 Task: Change the background color to light blue 2.
Action: Mouse moved to (58, 98)
Screenshot: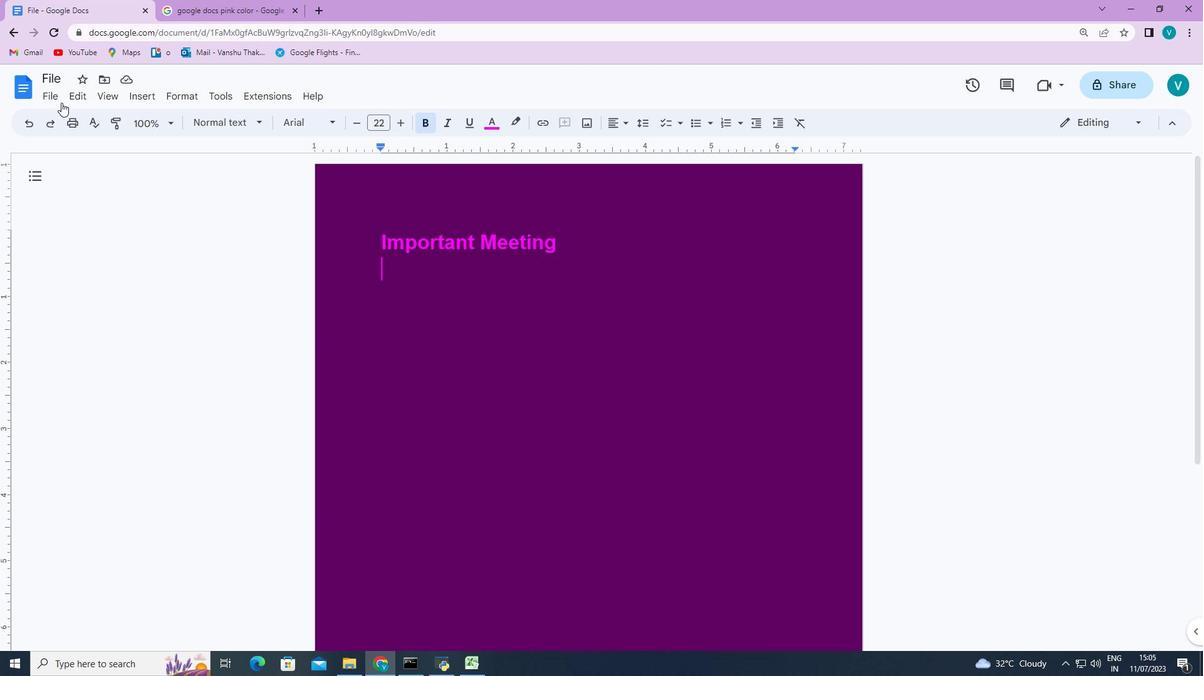 
Action: Mouse pressed left at (58, 98)
Screenshot: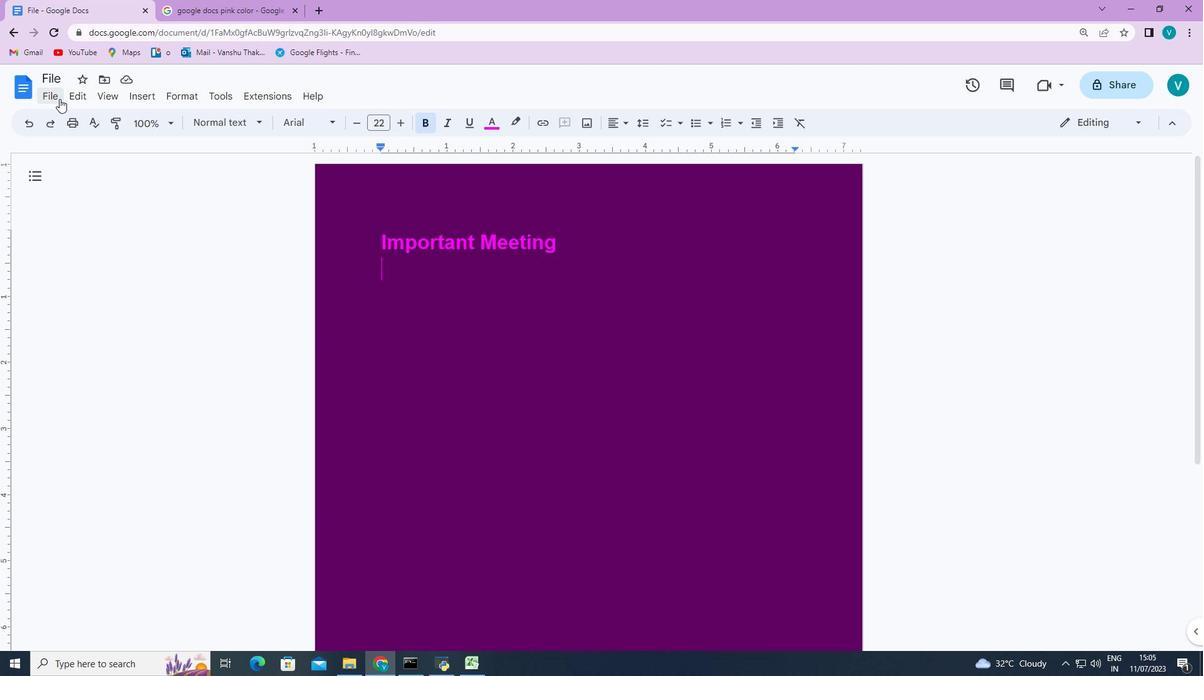
Action: Mouse moved to (82, 475)
Screenshot: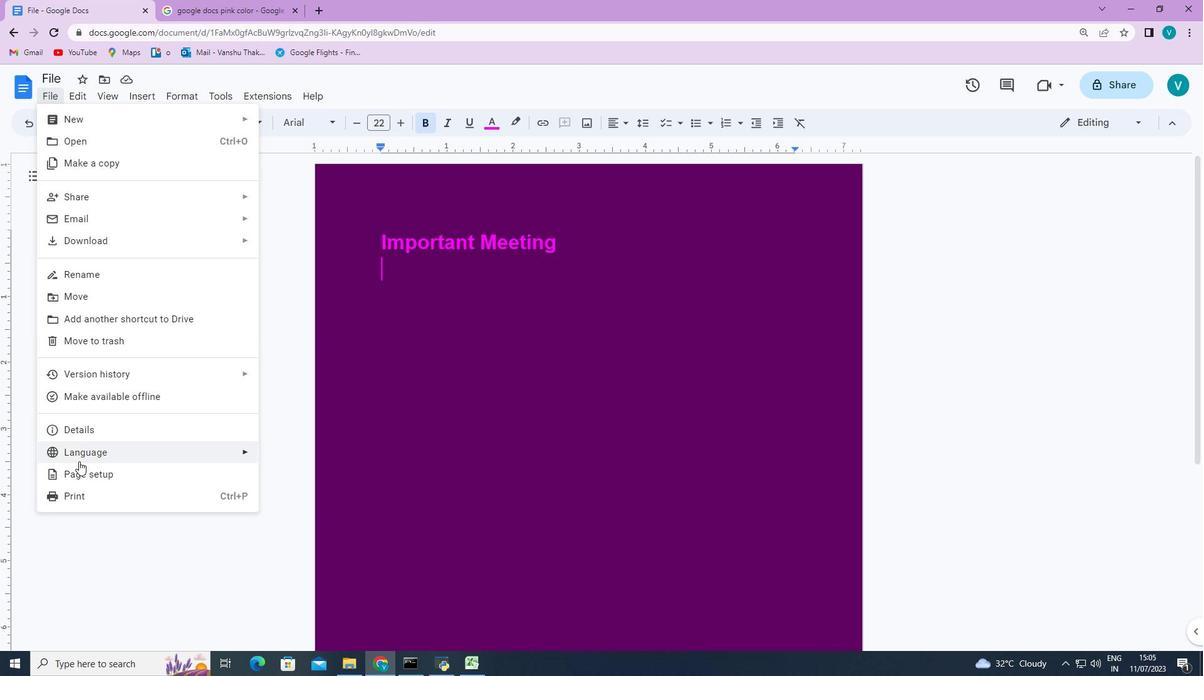 
Action: Mouse pressed left at (82, 475)
Screenshot: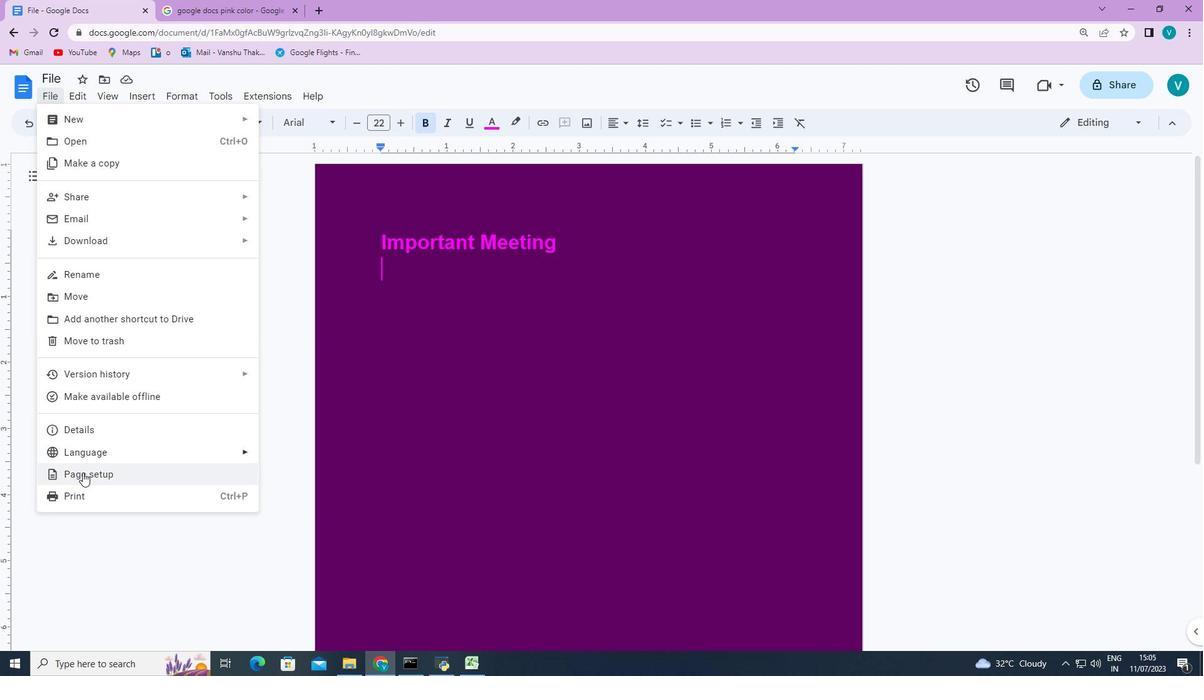 
Action: Mouse moved to (637, 228)
Screenshot: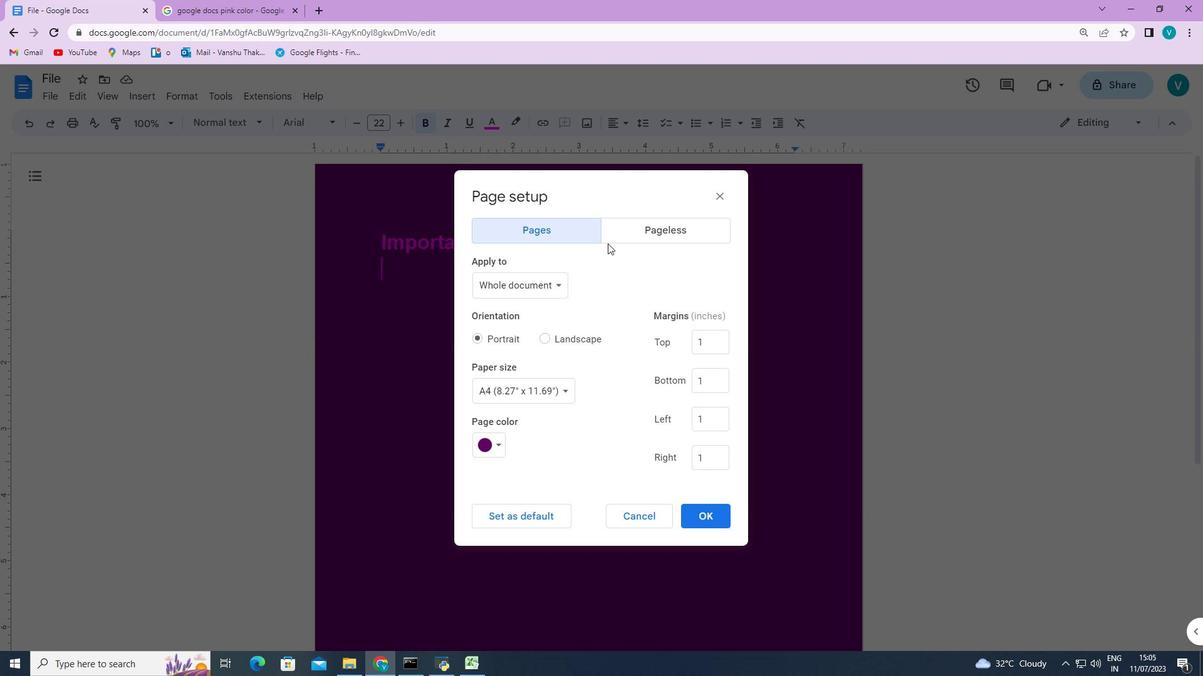 
Action: Mouse pressed left at (637, 228)
Screenshot: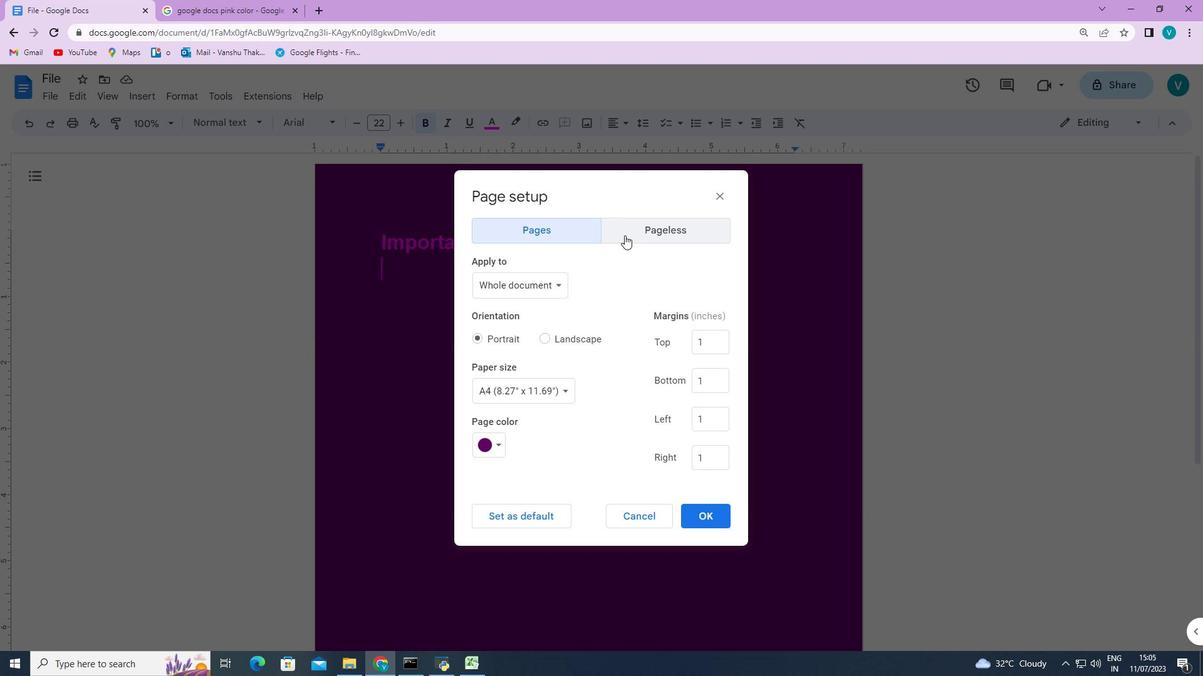 
Action: Mouse moved to (497, 497)
Screenshot: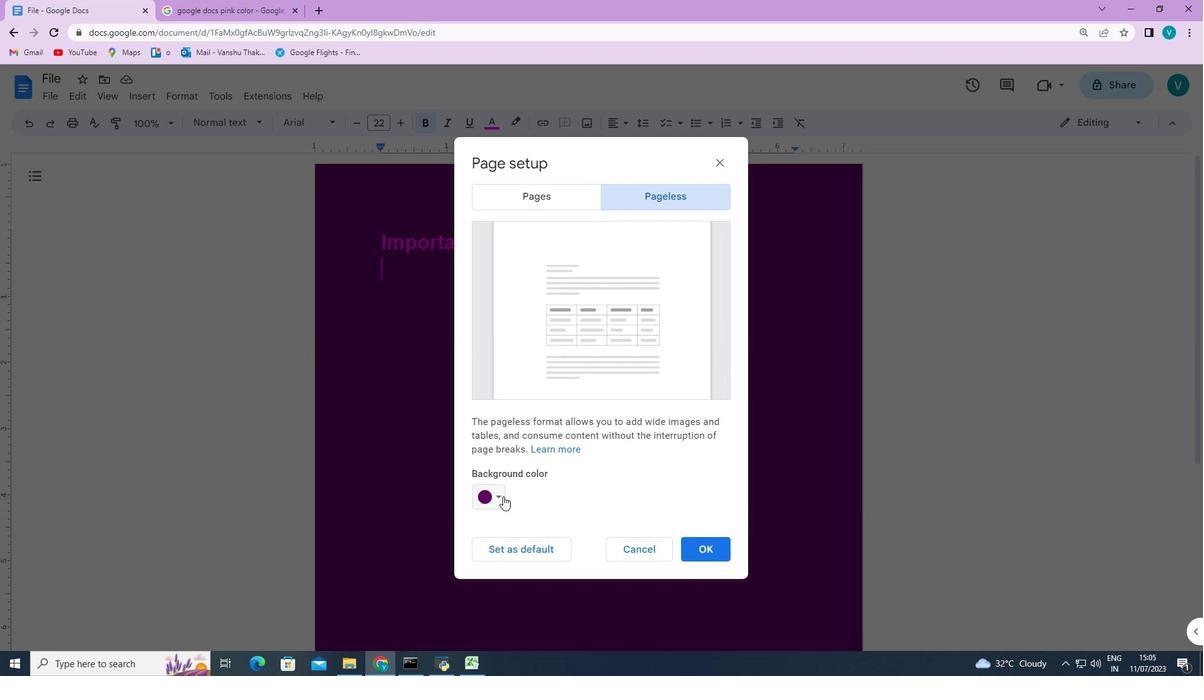 
Action: Mouse pressed left at (497, 497)
Screenshot: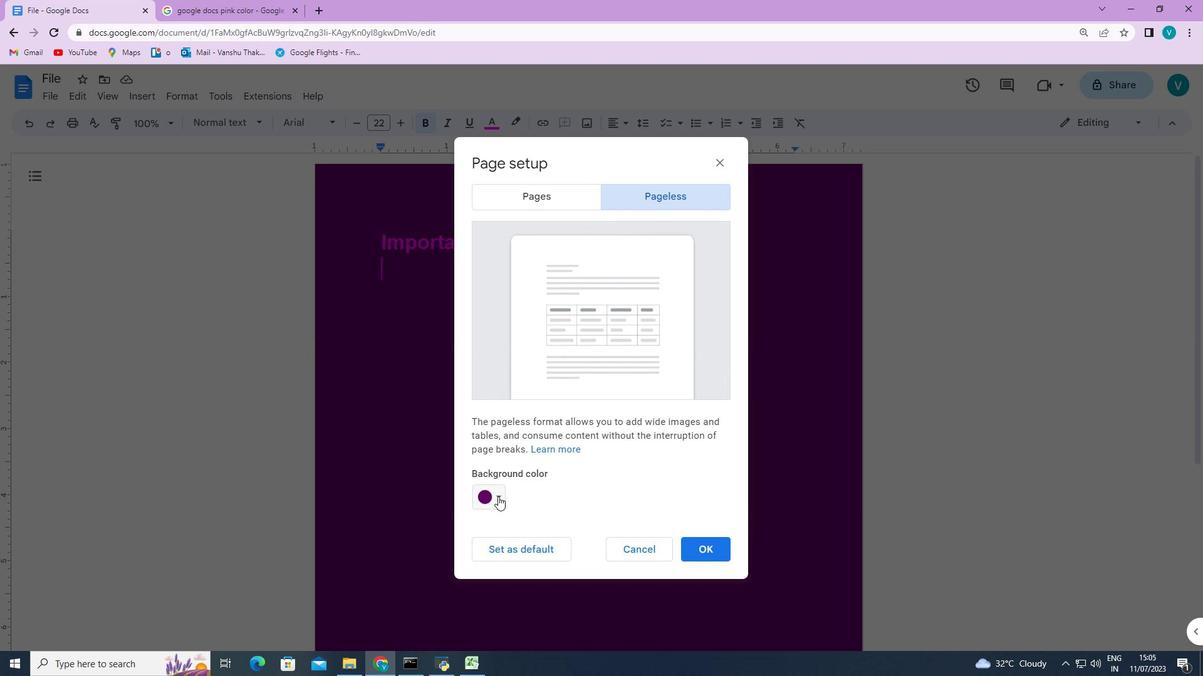 
Action: Mouse moved to (592, 372)
Screenshot: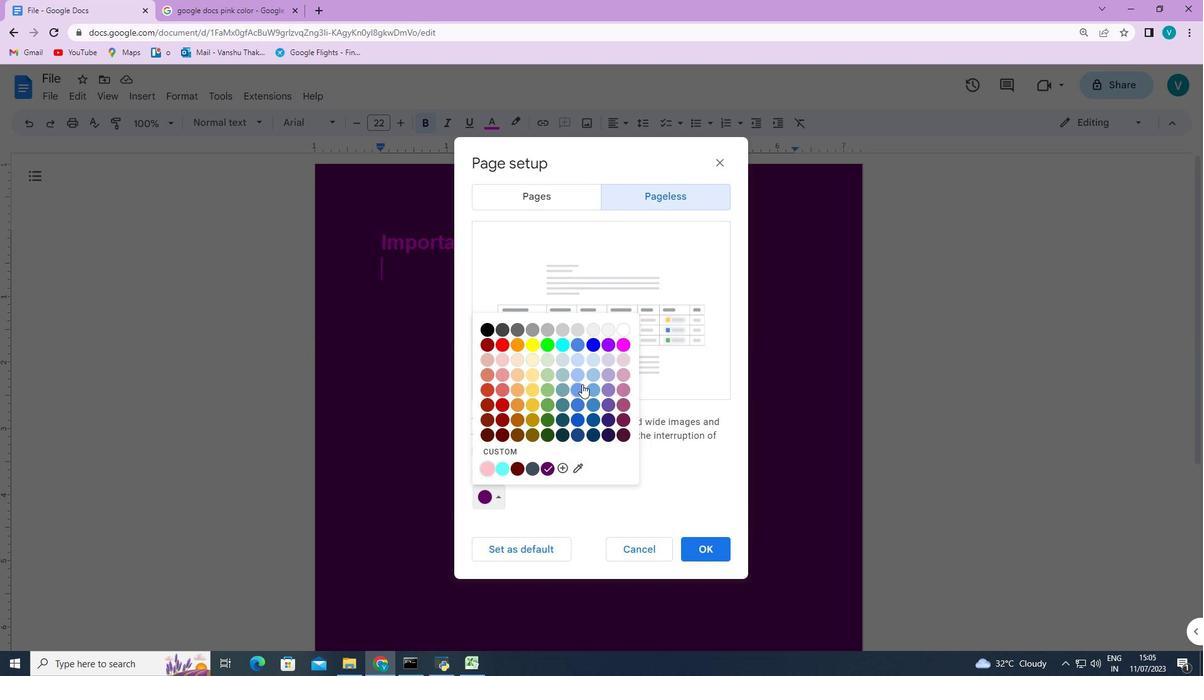 
Action: Mouse pressed left at (592, 372)
Screenshot: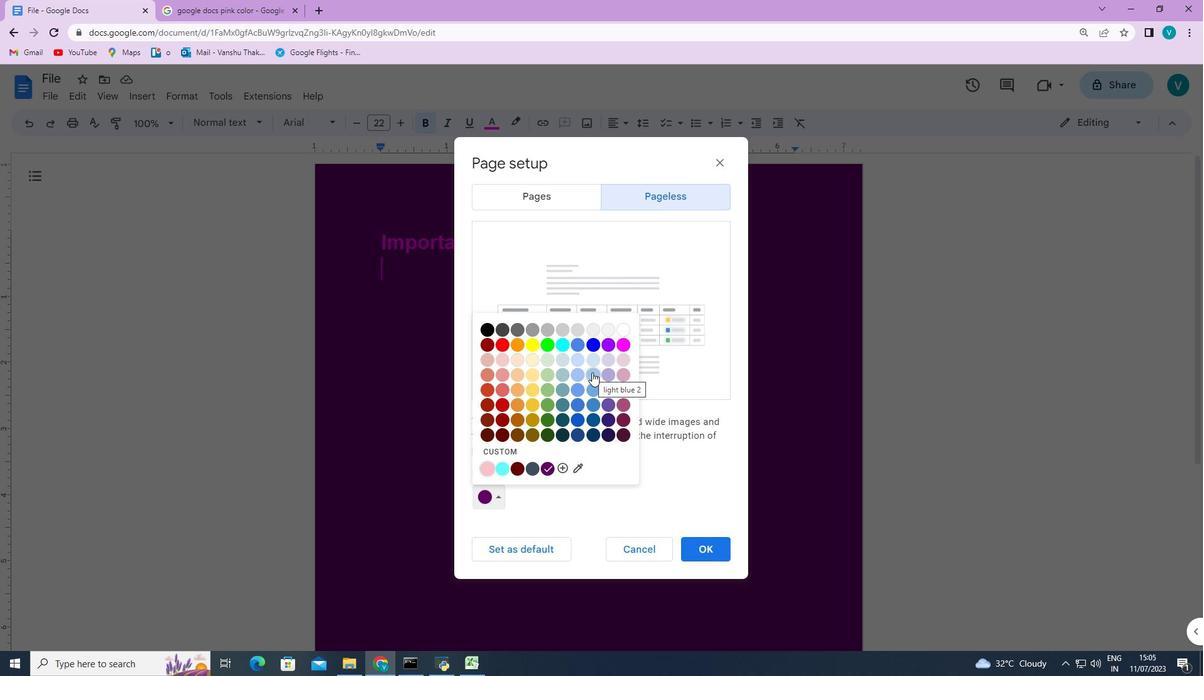 
Action: Mouse moved to (702, 548)
Screenshot: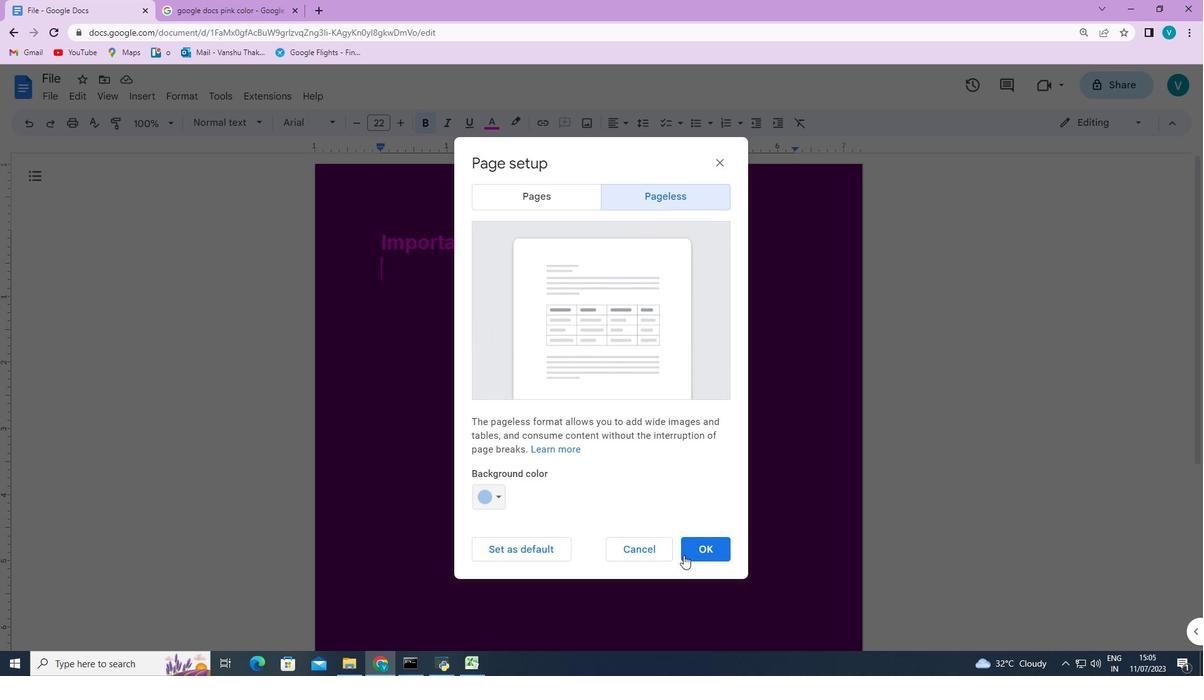 
Action: Mouse pressed left at (702, 548)
Screenshot: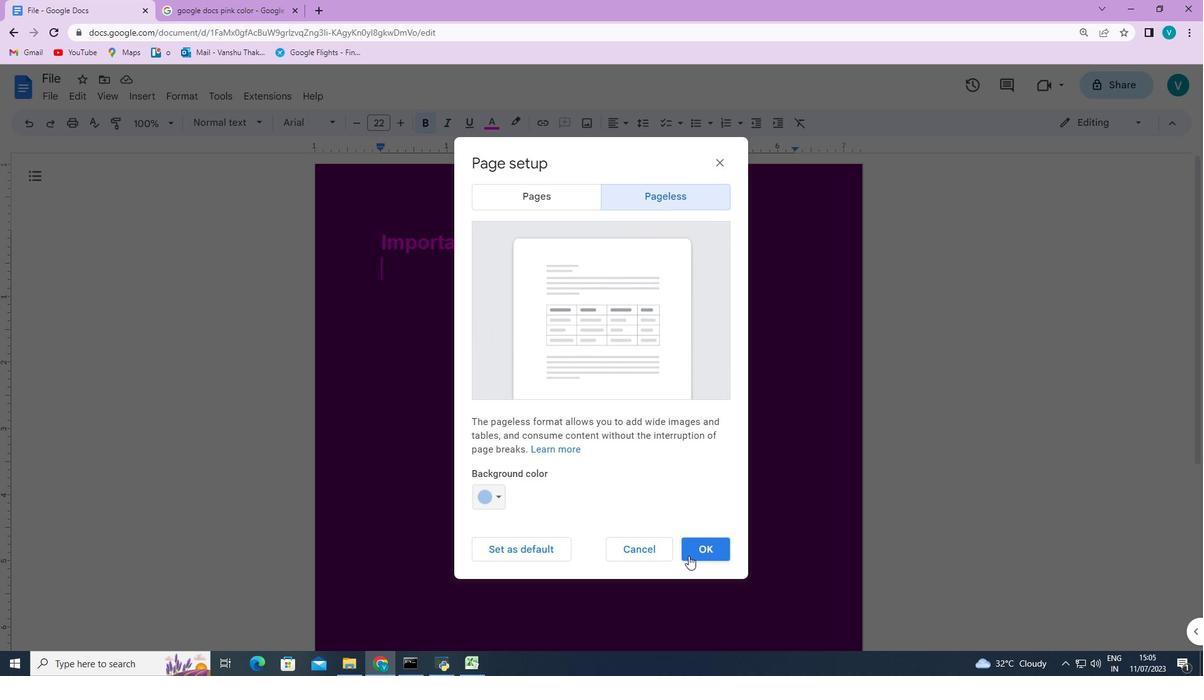 
